 Task: Print the calendar for June 28, 2023, using the 'Daily Style' and send it to OneNote 2013.
Action: Mouse moved to (21, 71)
Screenshot: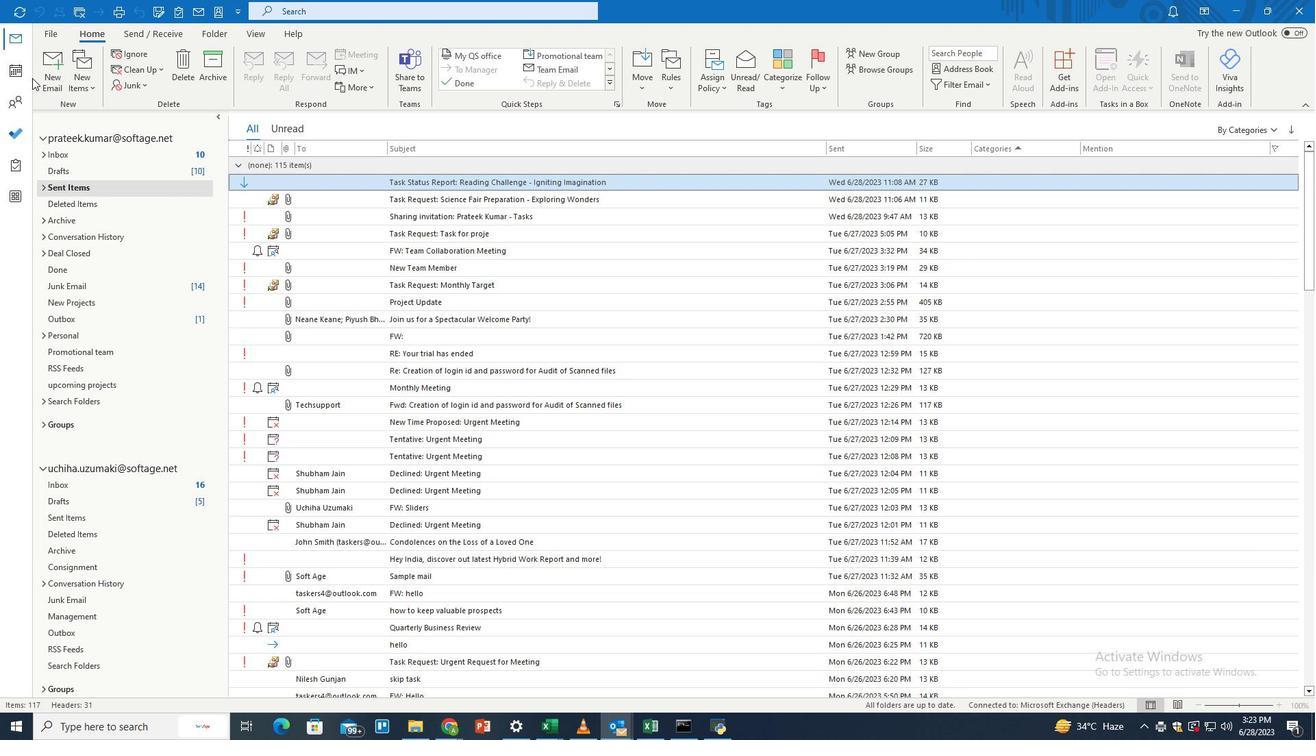 
Action: Mouse pressed left at (21, 71)
Screenshot: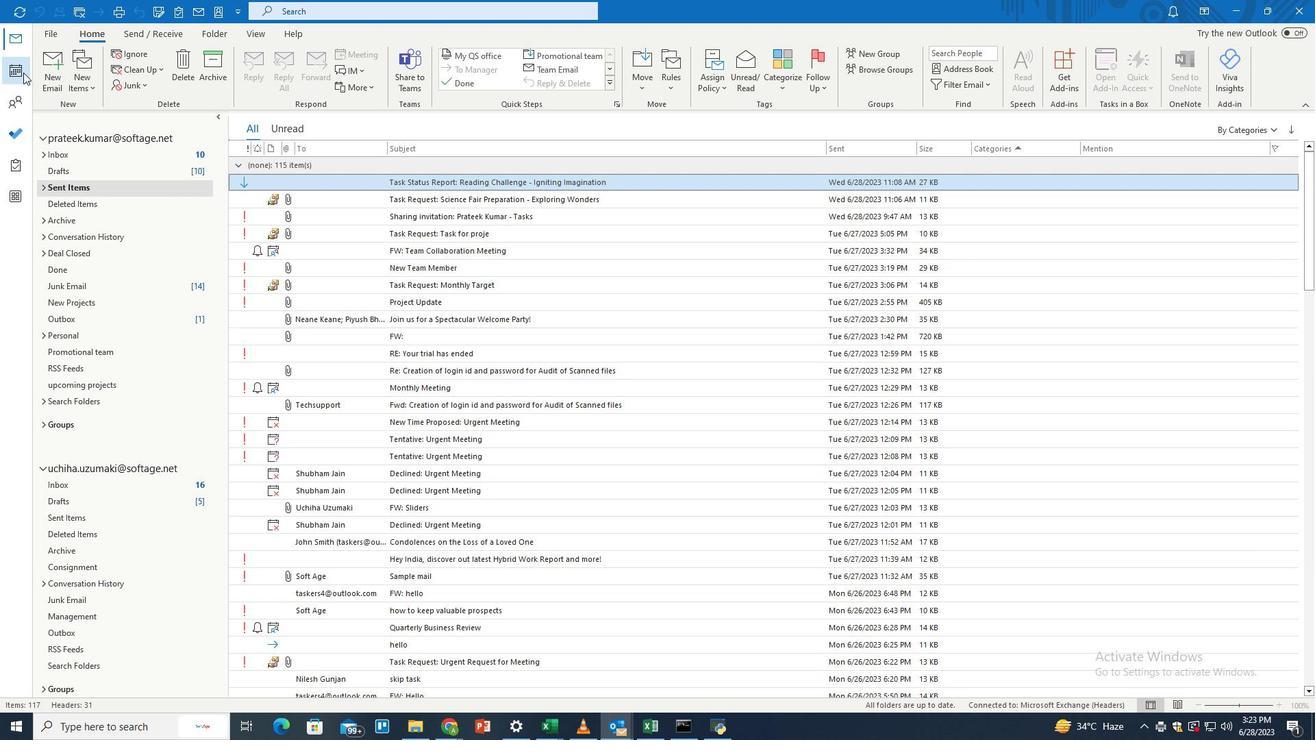 
Action: Mouse moved to (50, 27)
Screenshot: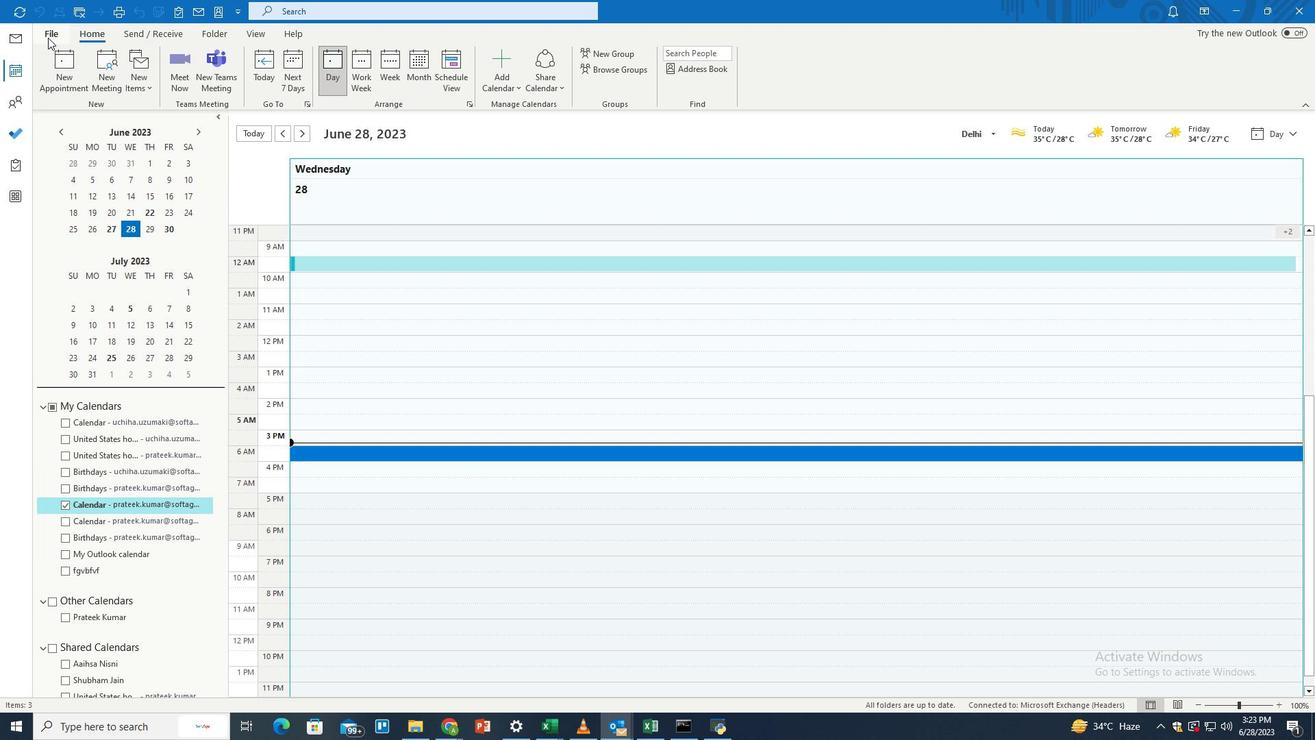 
Action: Mouse pressed left at (50, 27)
Screenshot: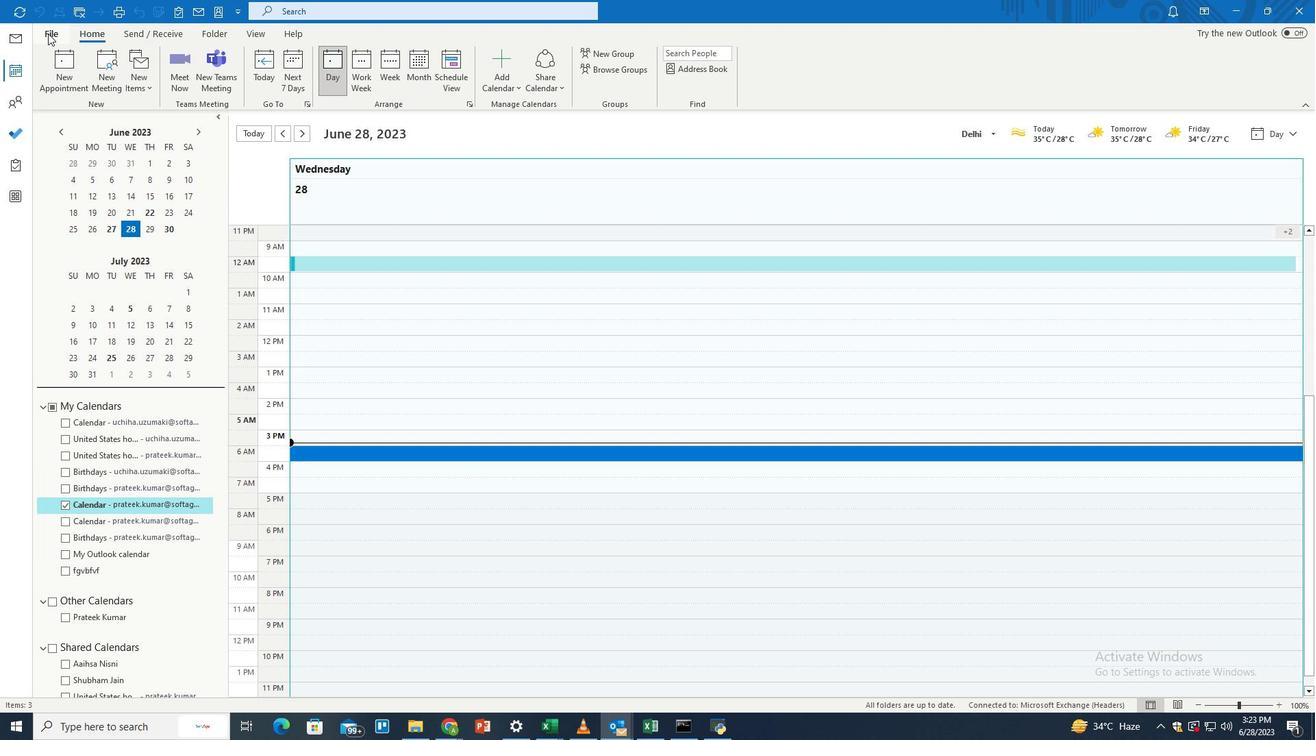 
Action: Mouse moved to (43, 211)
Screenshot: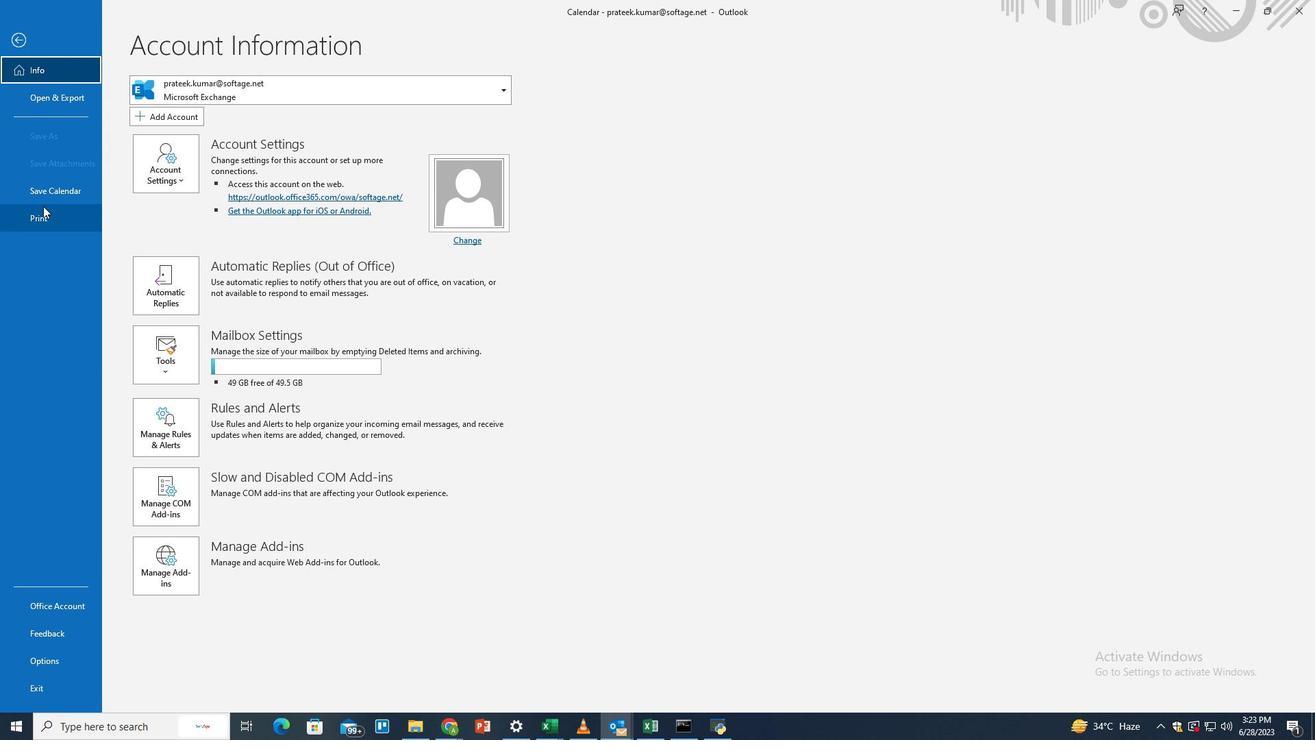 
Action: Mouse pressed left at (43, 211)
Screenshot: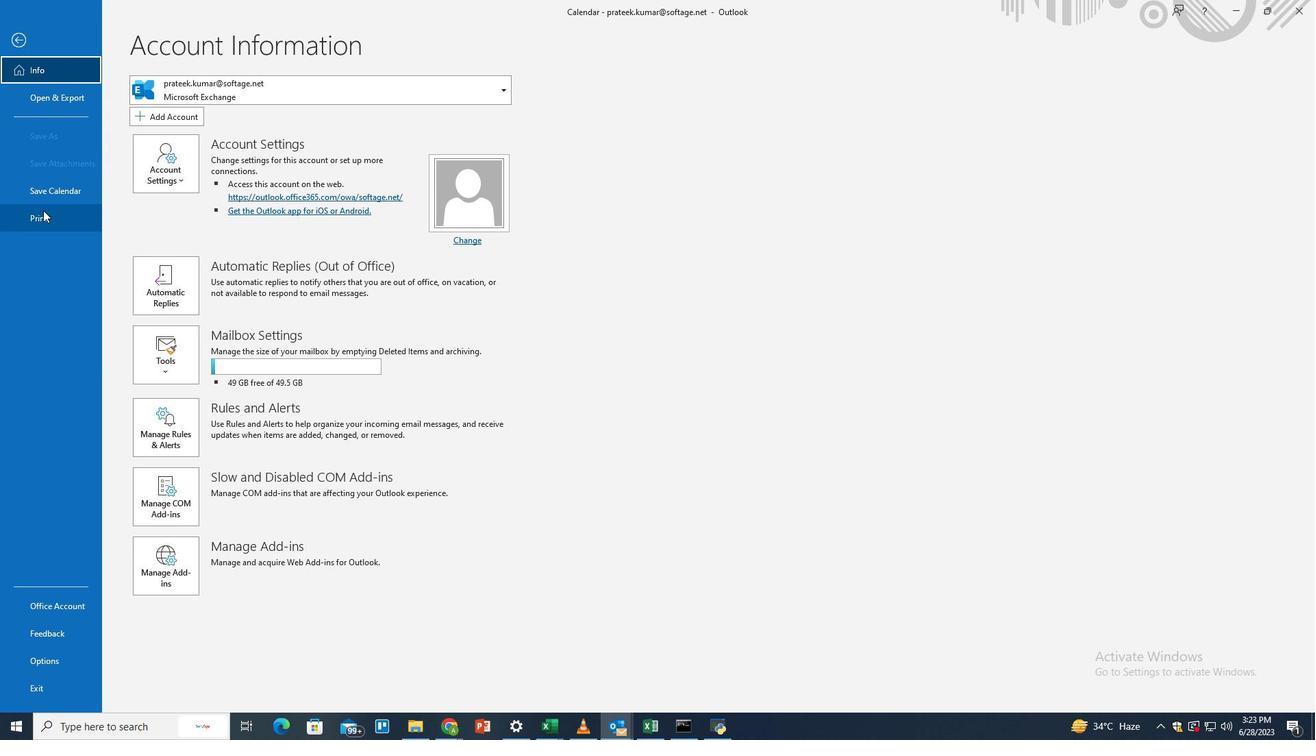 
Action: Mouse moved to (168, 106)
Screenshot: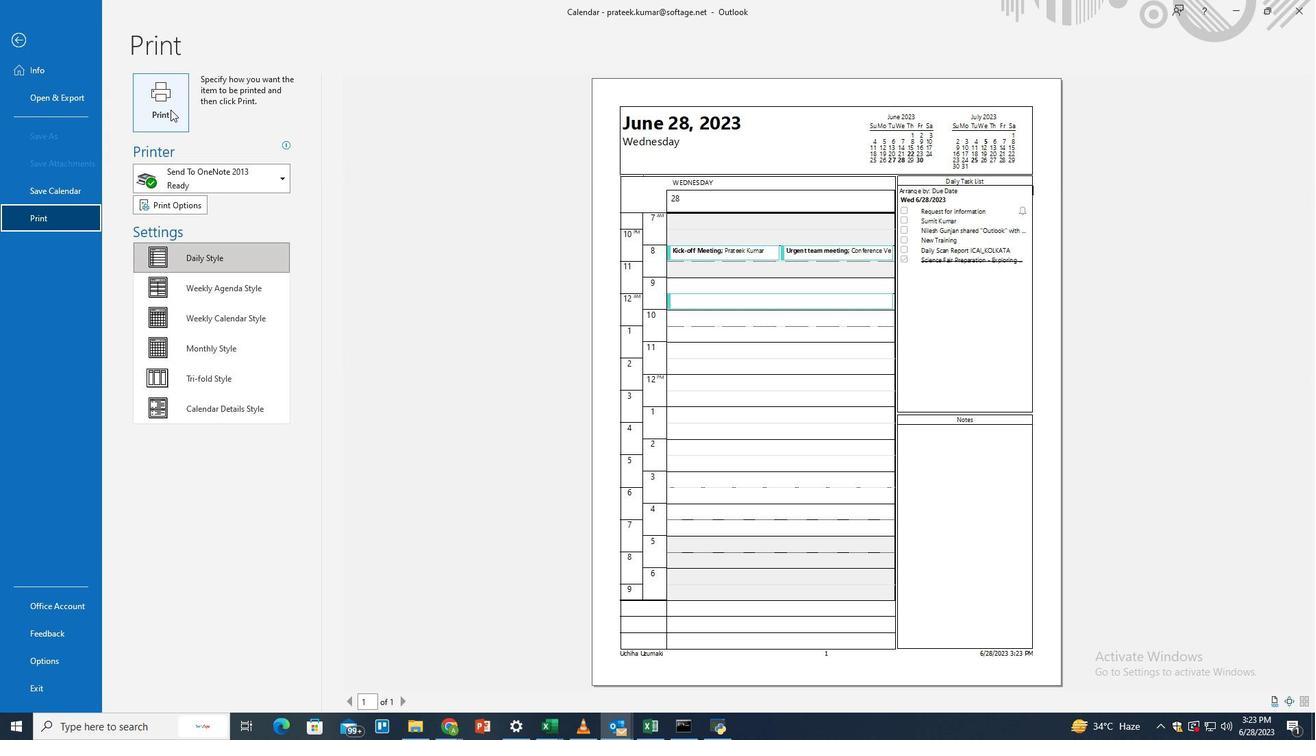 
Action: Mouse pressed left at (168, 106)
Screenshot: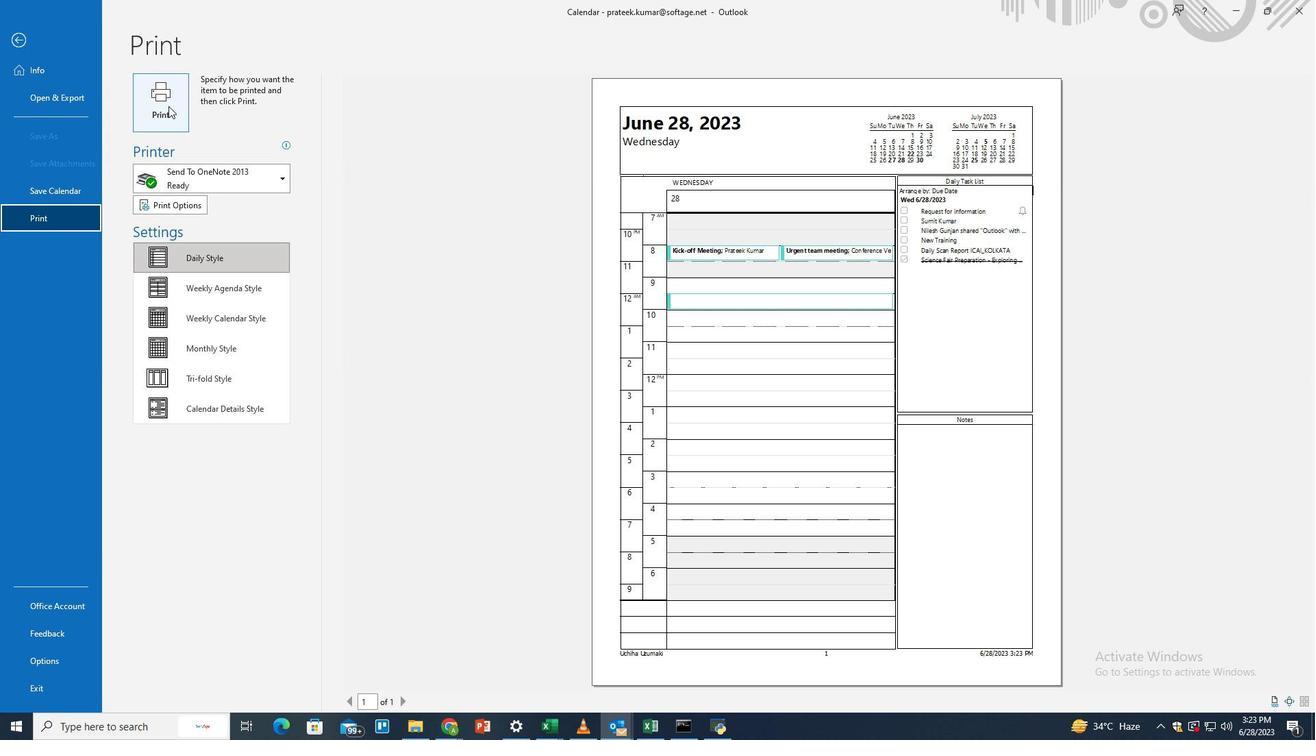 
Action: Mouse moved to (713, 482)
Screenshot: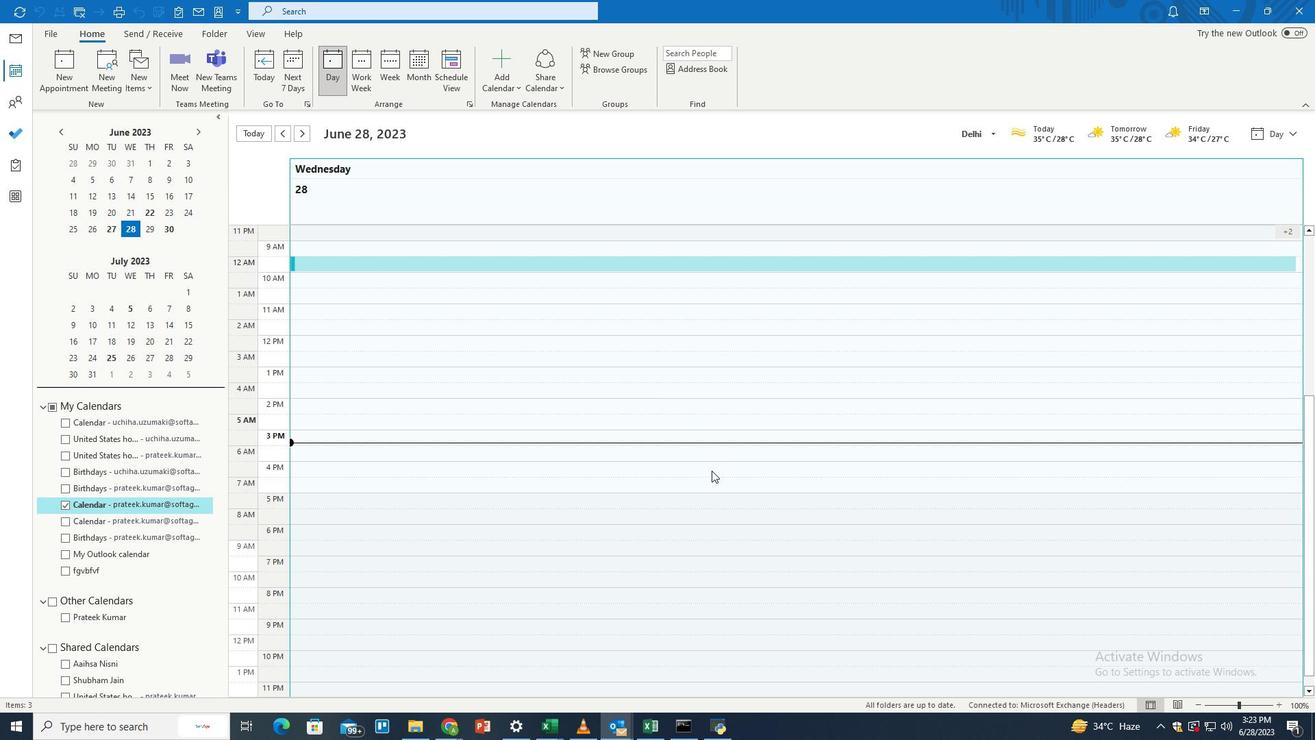 
